 Task: Add the background colour green
Action: Mouse moved to (180, 89)
Screenshot: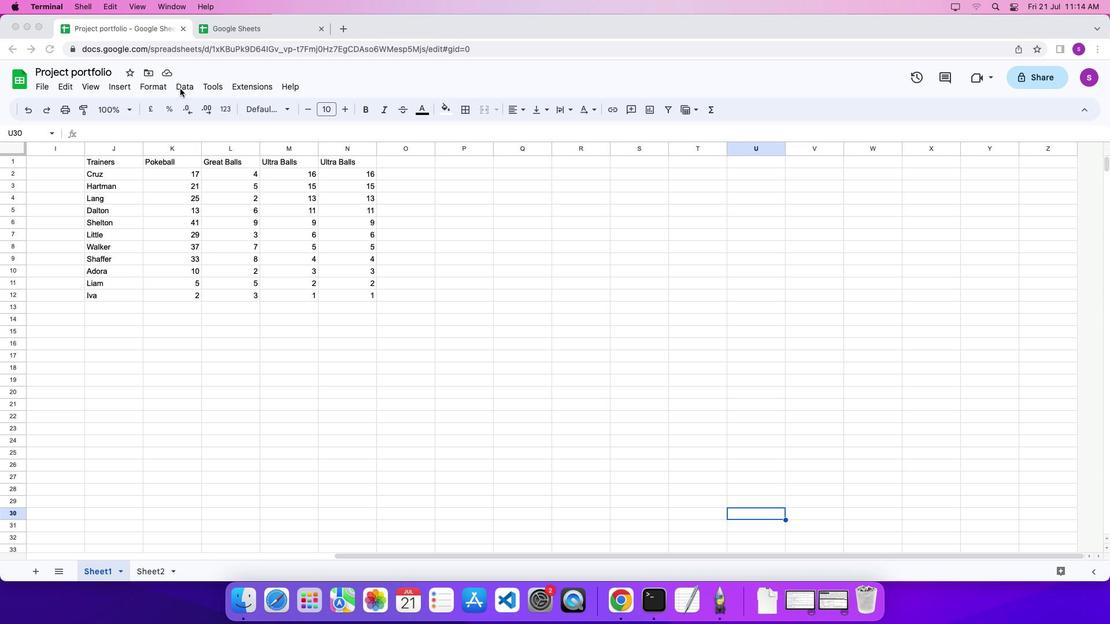 
Action: Mouse pressed left at (180, 89)
Screenshot: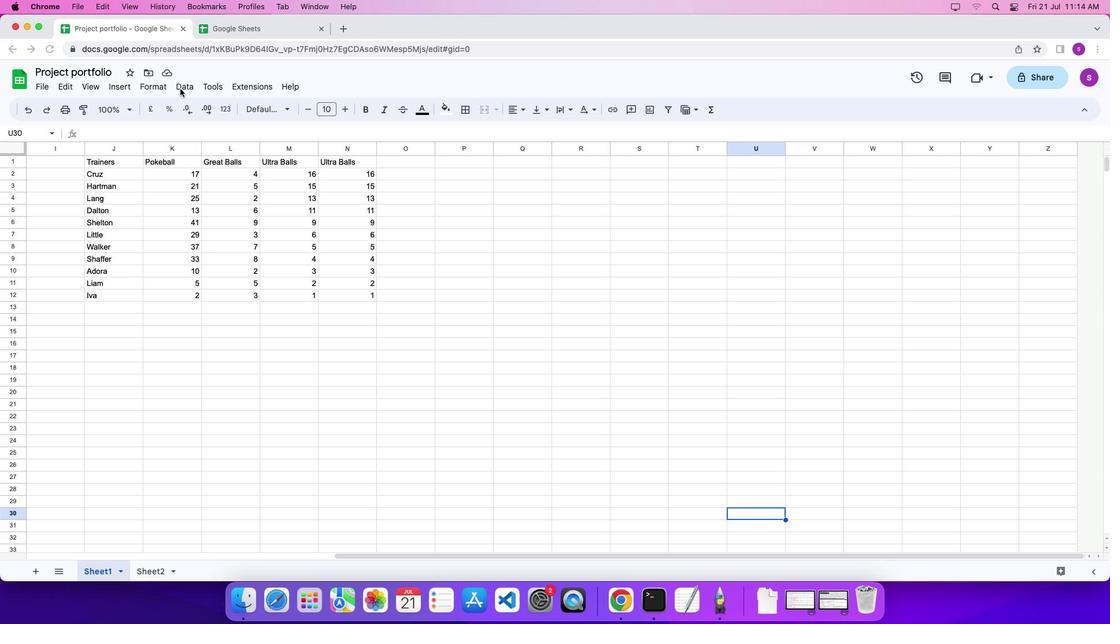 
Action: Mouse moved to (182, 86)
Screenshot: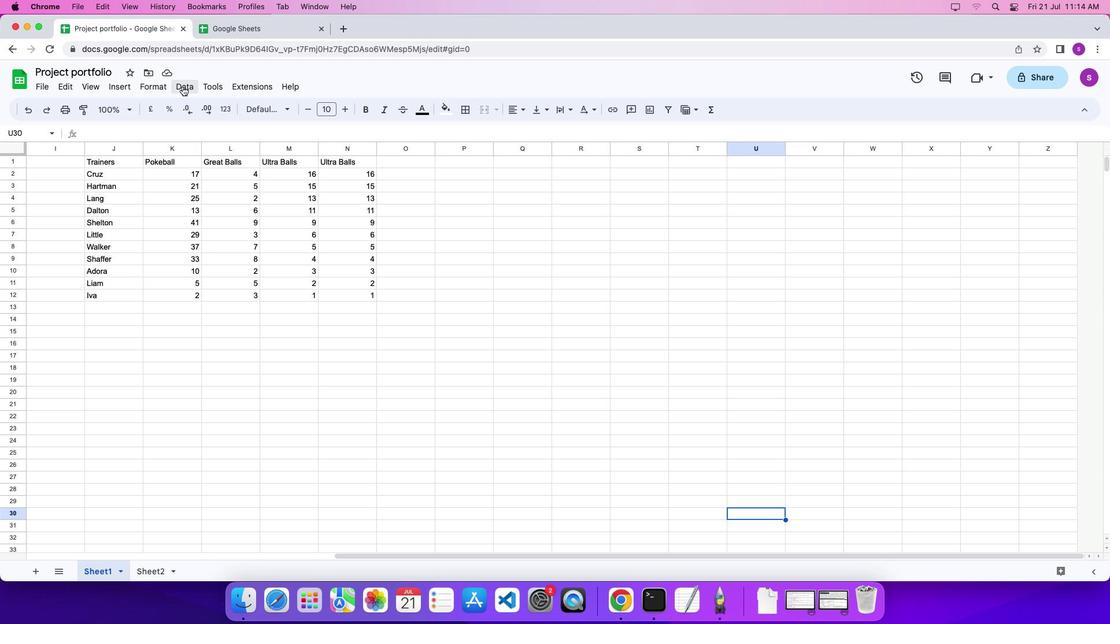 
Action: Mouse pressed left at (182, 86)
Screenshot: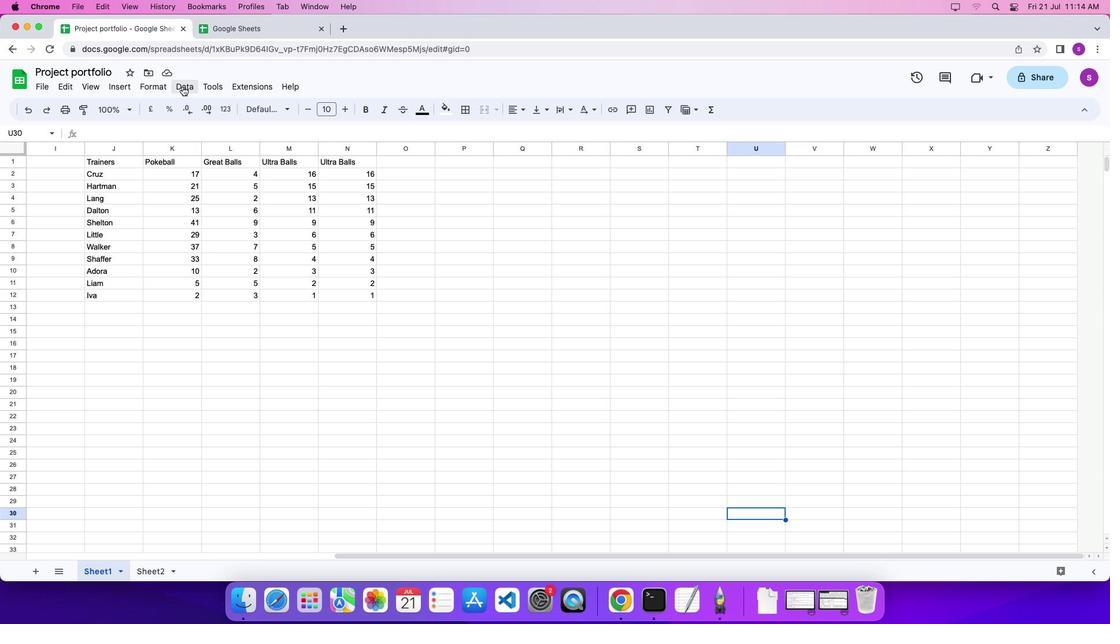 
Action: Mouse moved to (201, 187)
Screenshot: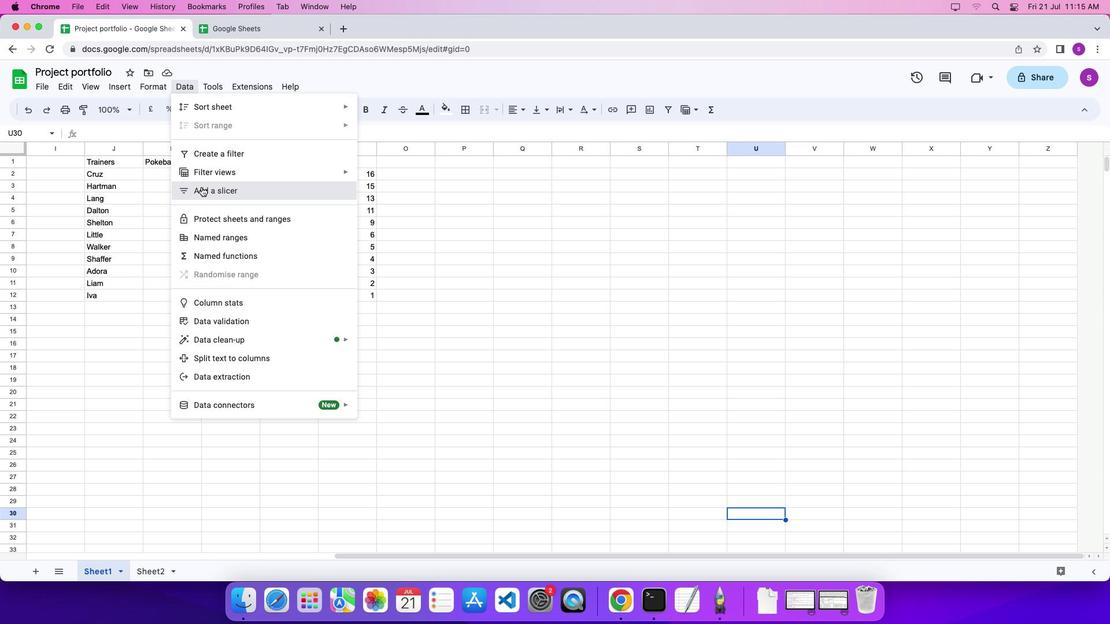
Action: Mouse pressed left at (201, 187)
Screenshot: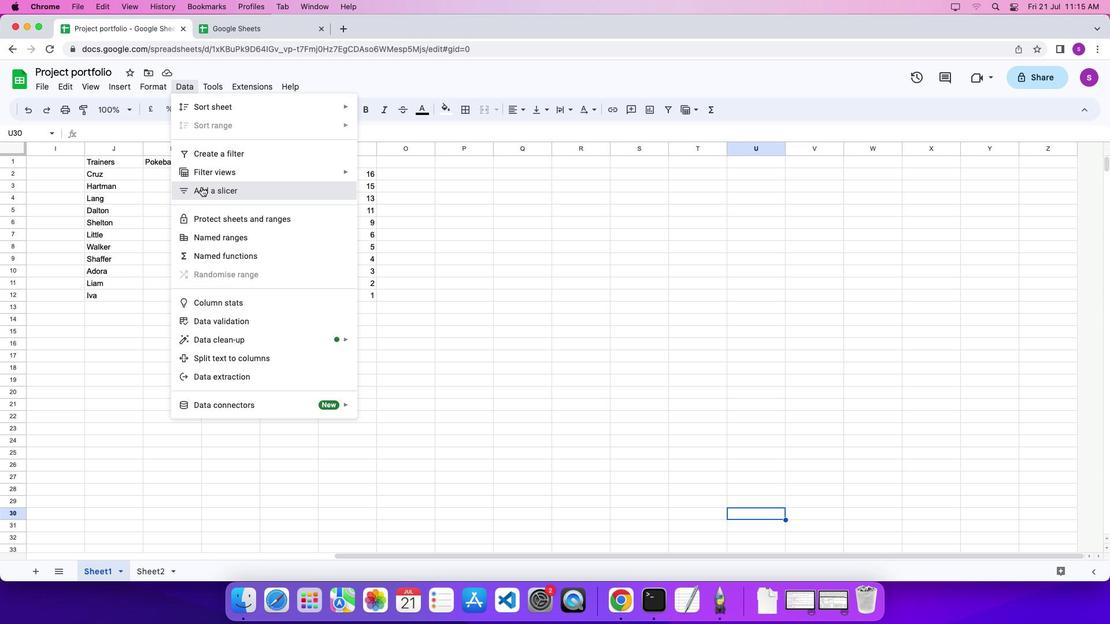 
Action: Mouse moved to (1046, 142)
Screenshot: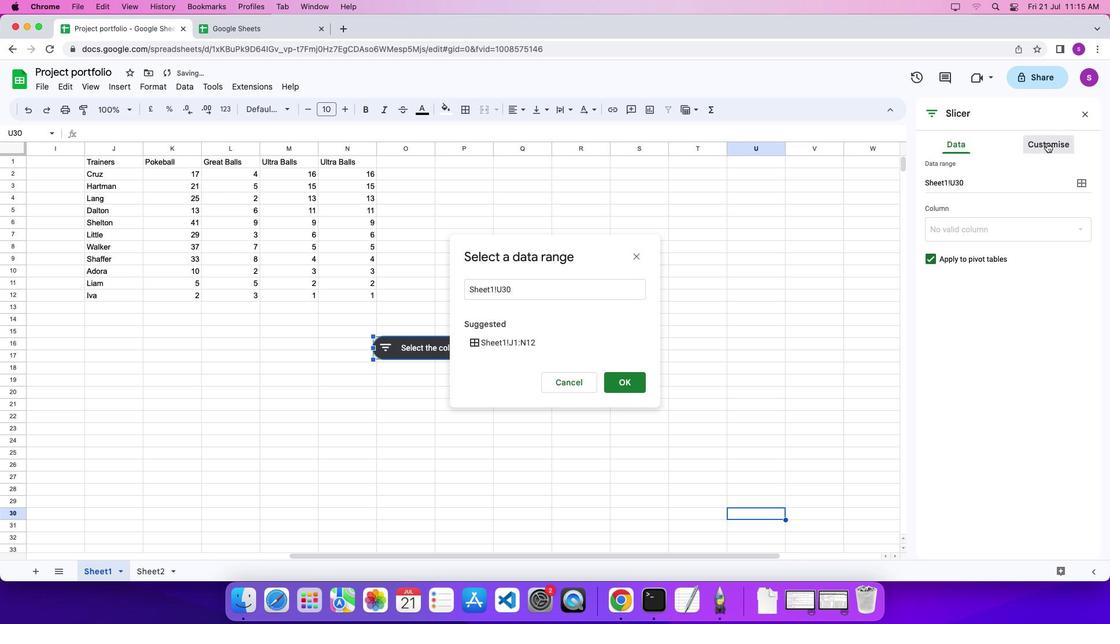 
Action: Mouse pressed left at (1046, 142)
Screenshot: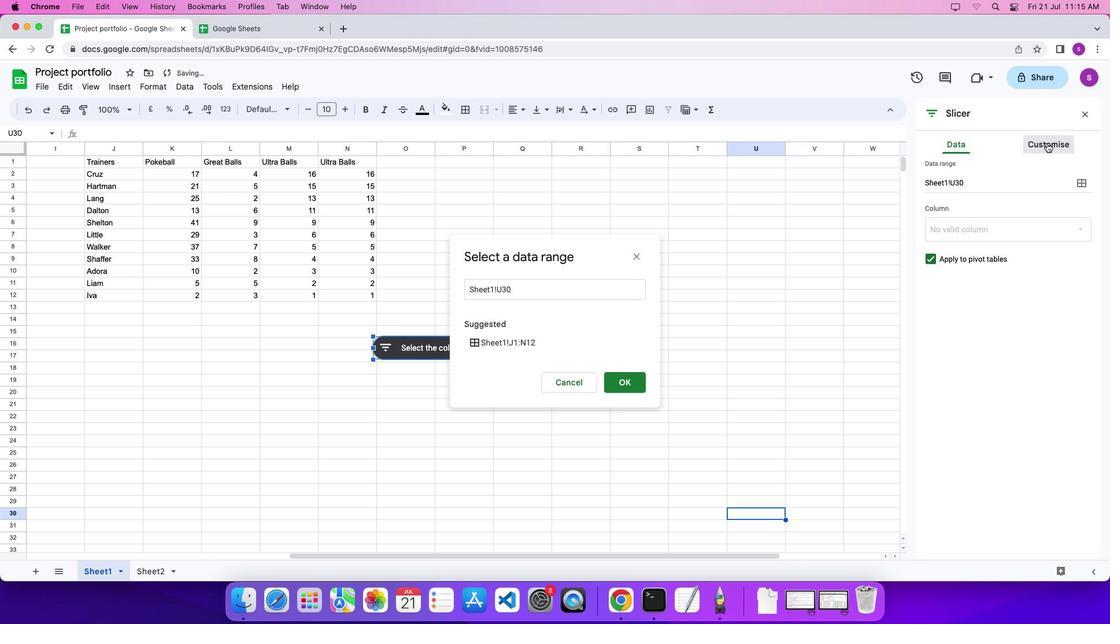 
Action: Mouse moved to (971, 335)
Screenshot: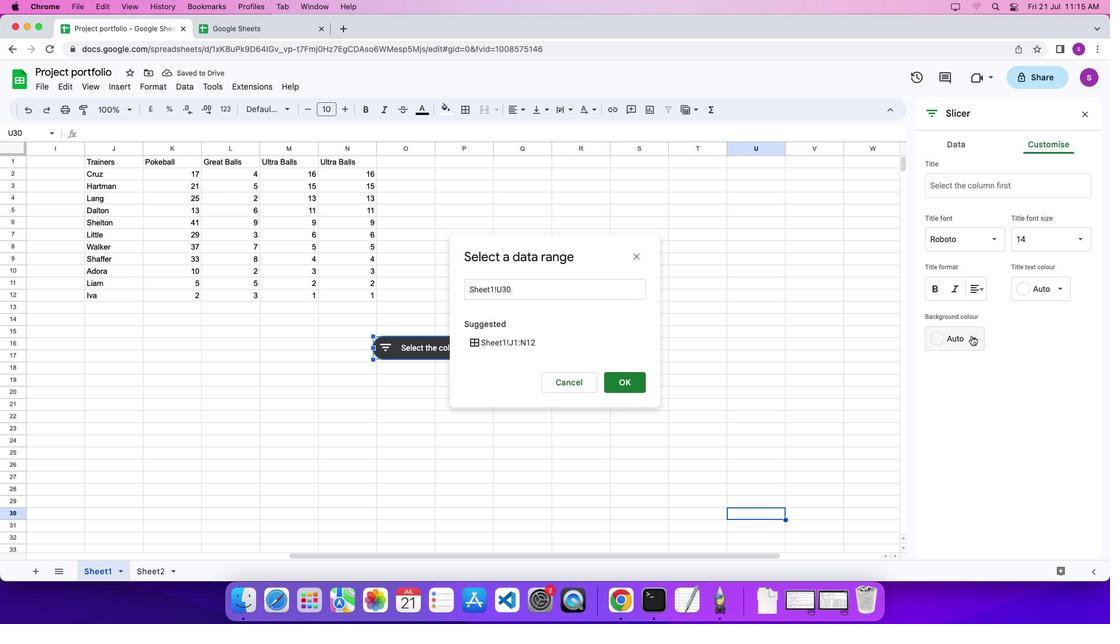 
Action: Mouse pressed left at (971, 335)
Screenshot: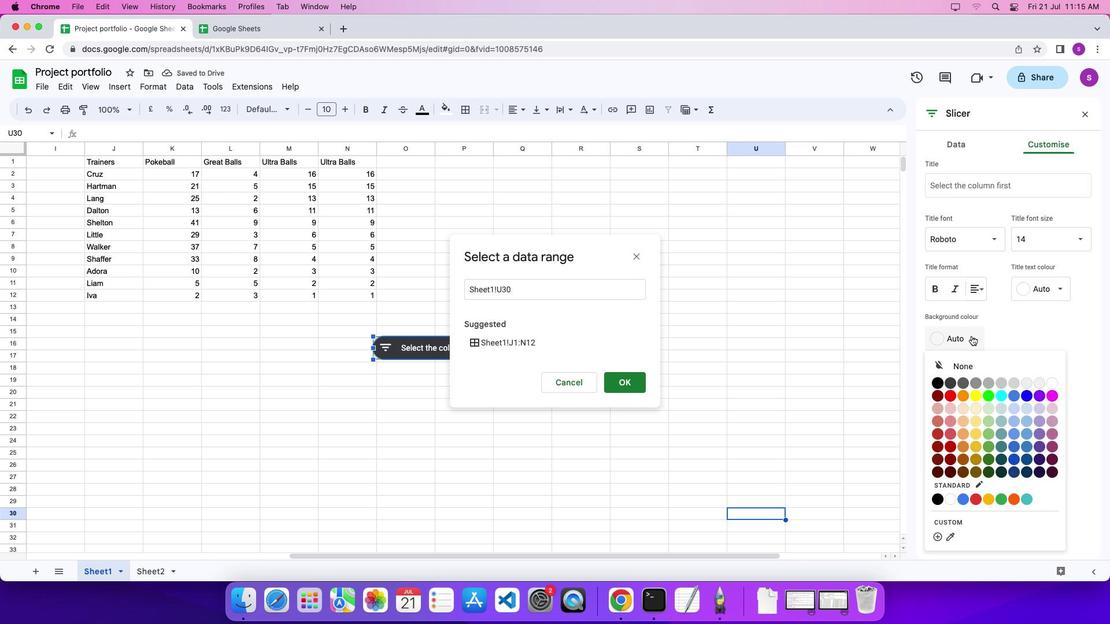 
Action: Mouse moved to (989, 398)
Screenshot: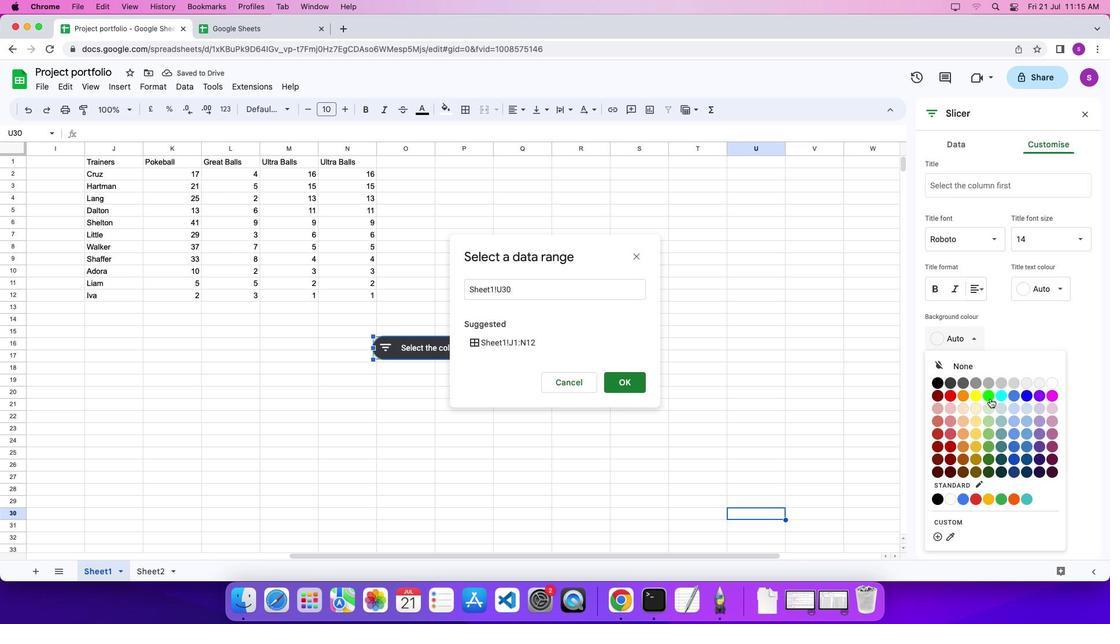 
Action: Mouse pressed left at (989, 398)
Screenshot: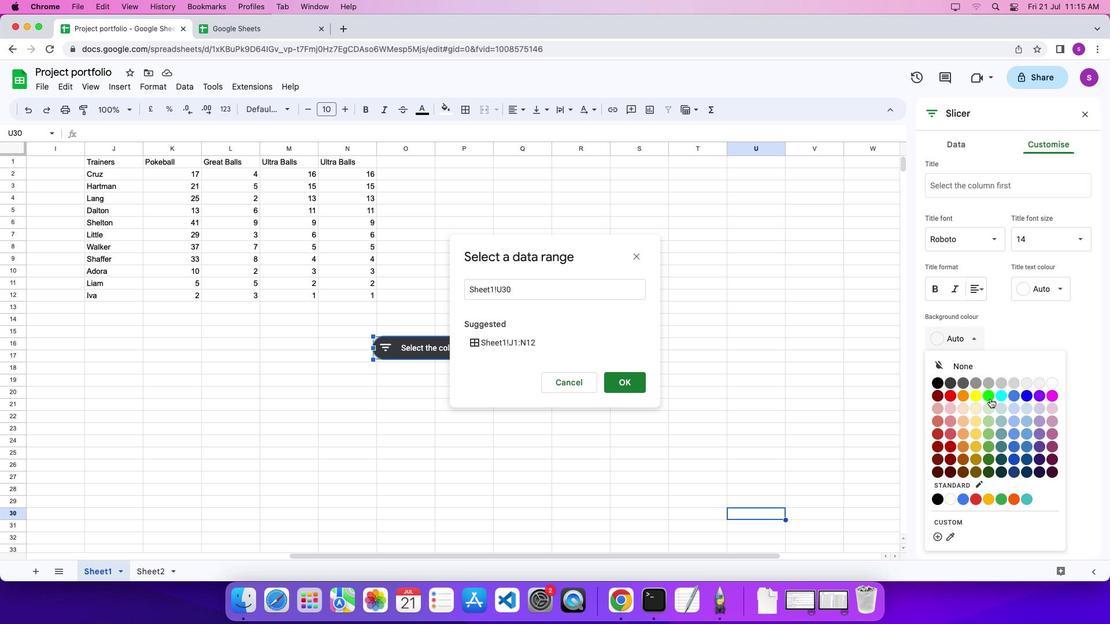 
